Task: Move the task Implement a new remote access system for a company's employees to the section To-Do in the project AgileHero and sort the tasks in the project by Due Date
Action: Mouse moved to (53, 486)
Screenshot: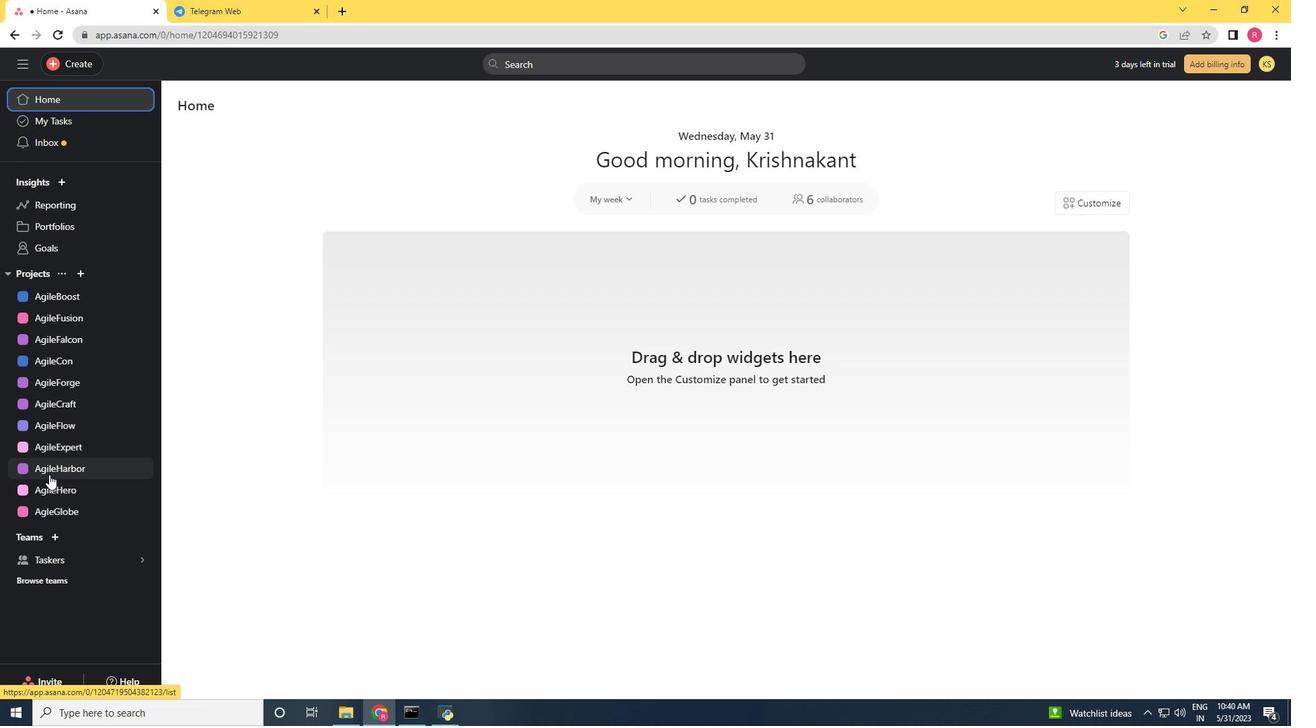 
Action: Mouse pressed left at (53, 486)
Screenshot: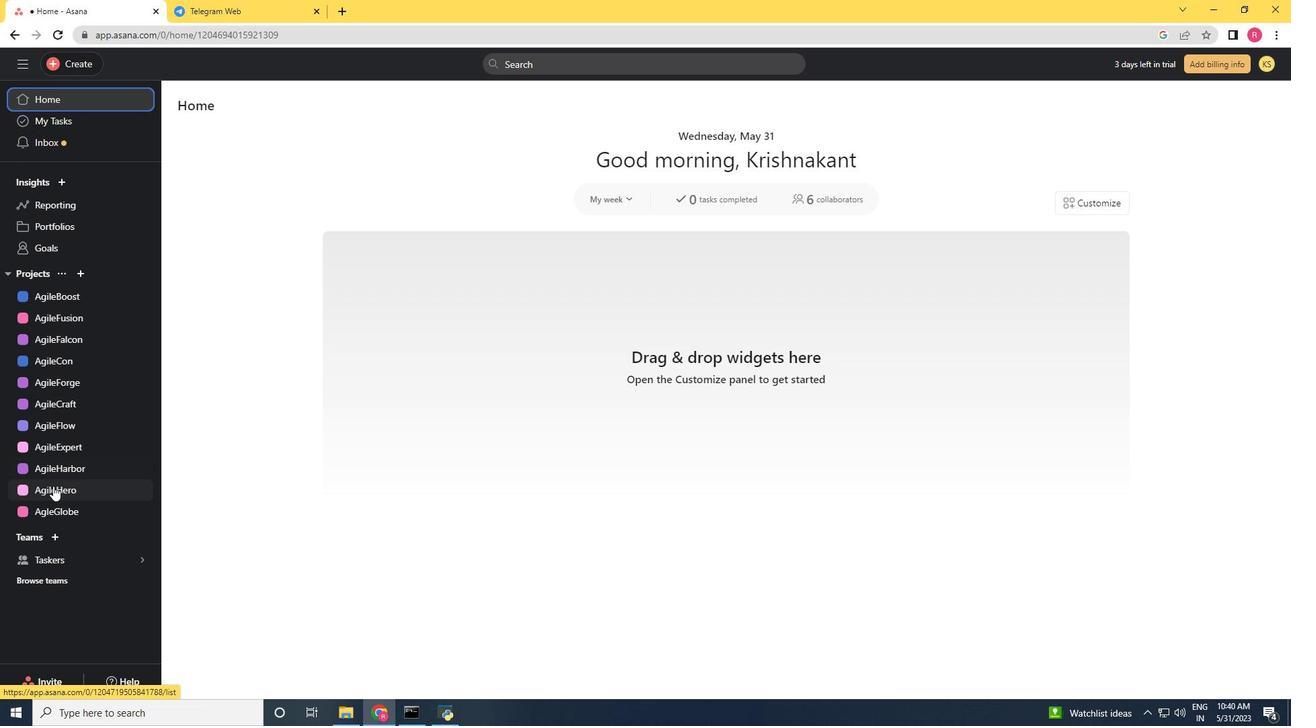 
Action: Mouse moved to (326, 468)
Screenshot: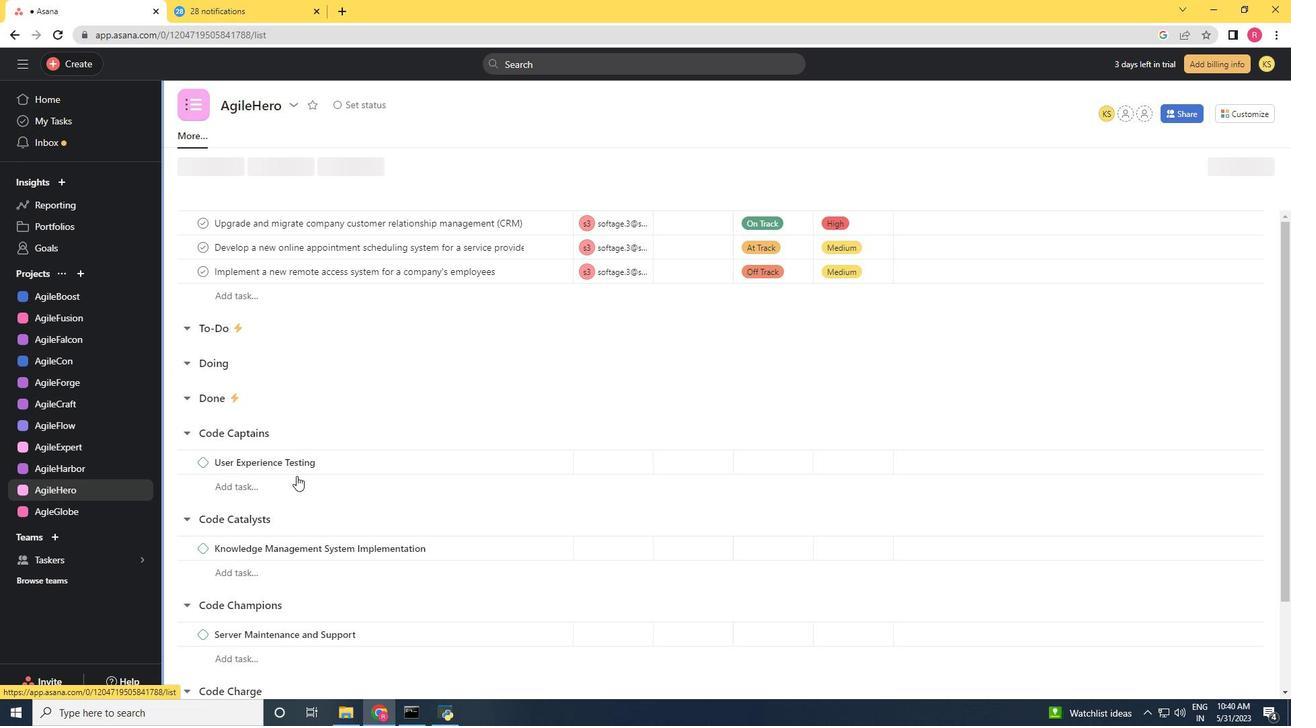 
Action: Mouse scrolled (326, 467) with delta (0, 0)
Screenshot: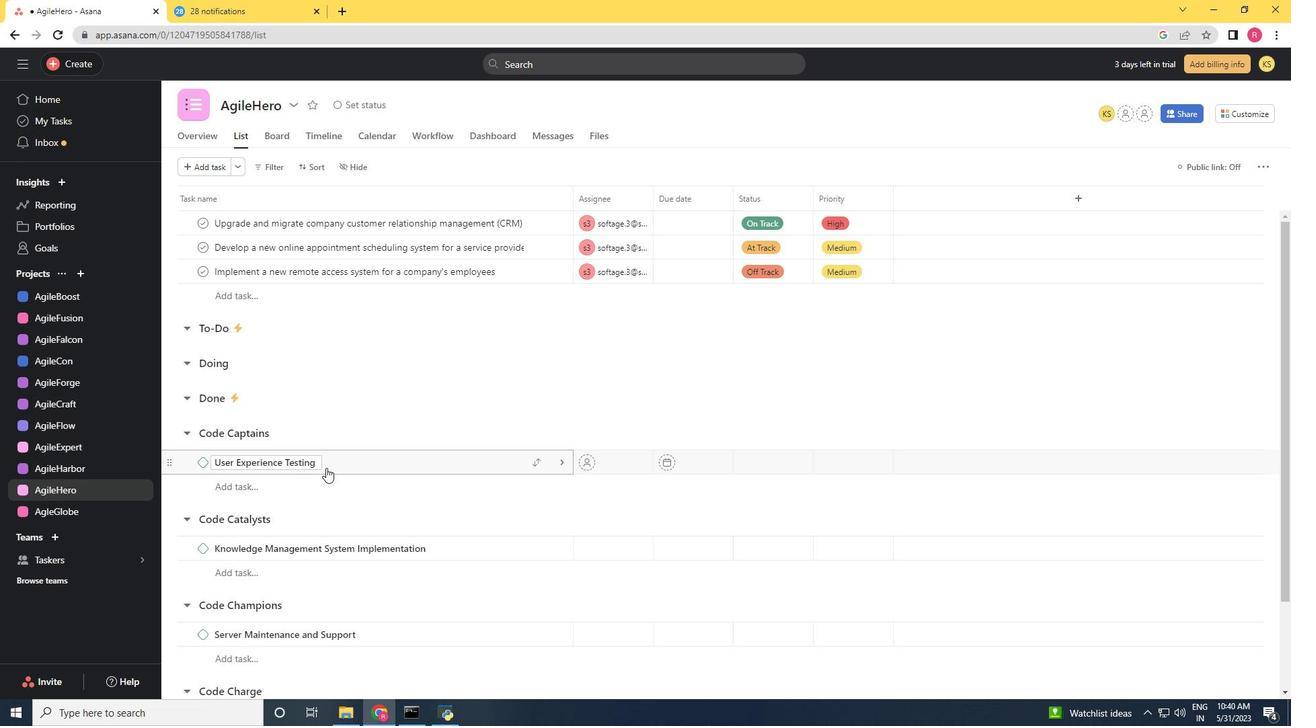 
Action: Mouse scrolled (326, 467) with delta (0, 0)
Screenshot: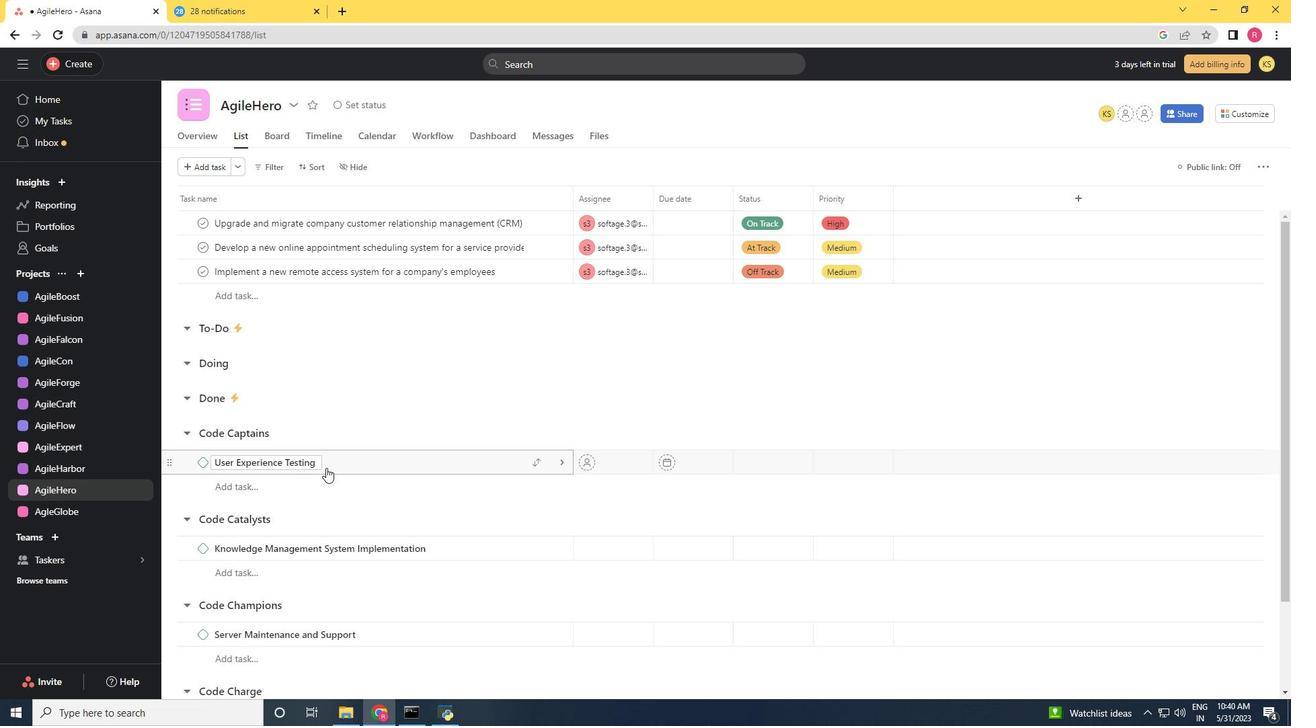 
Action: Mouse moved to (356, 460)
Screenshot: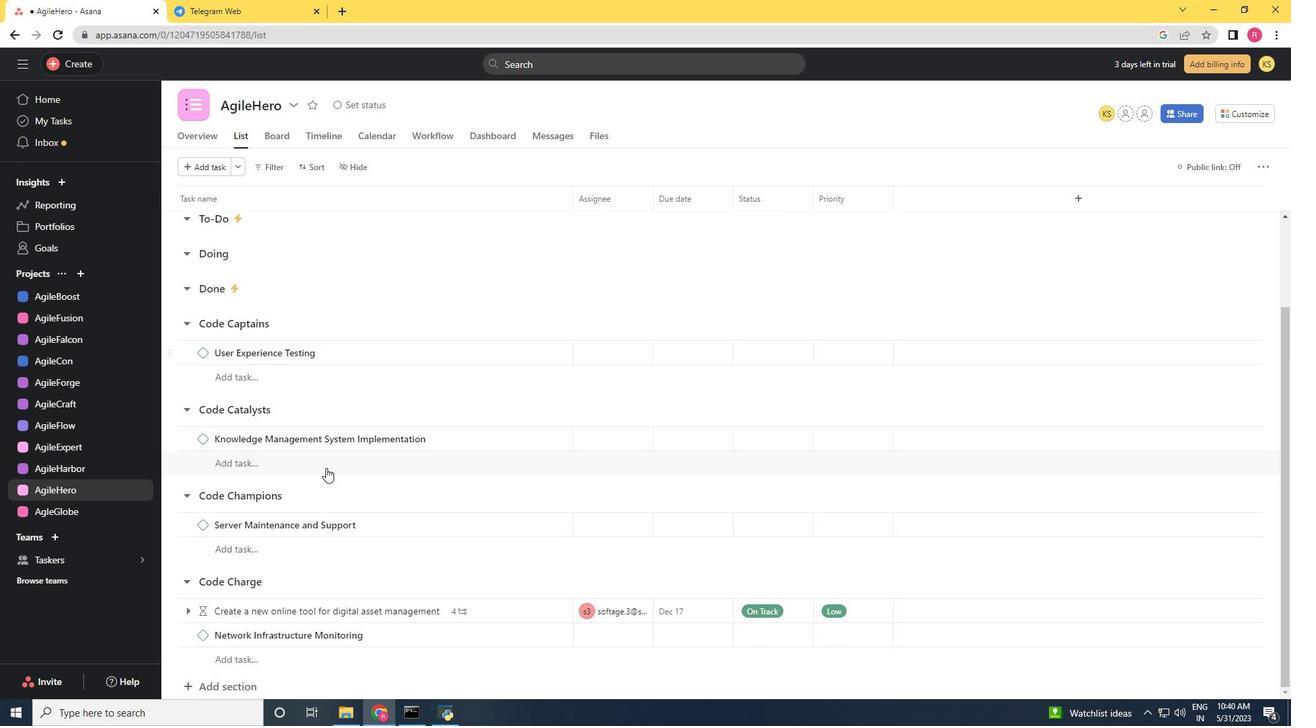 
Action: Mouse scrolled (356, 460) with delta (0, 0)
Screenshot: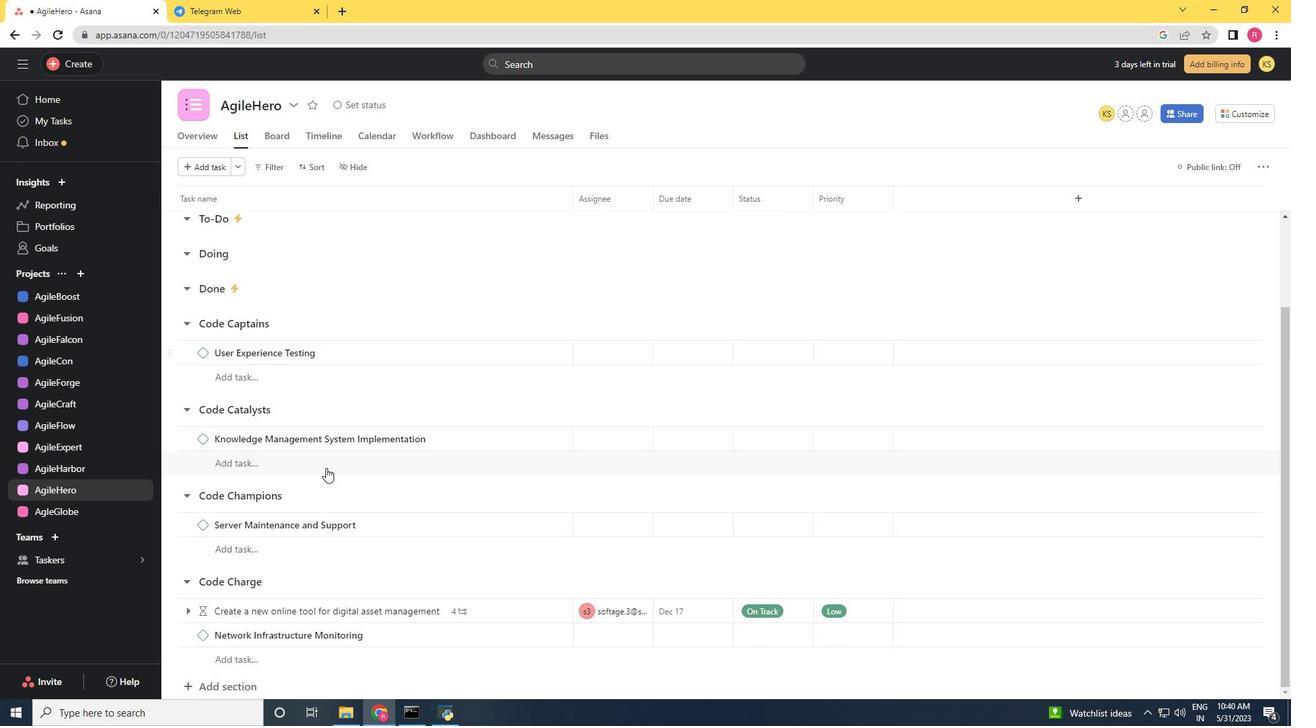 
Action: Mouse scrolled (356, 460) with delta (0, 0)
Screenshot: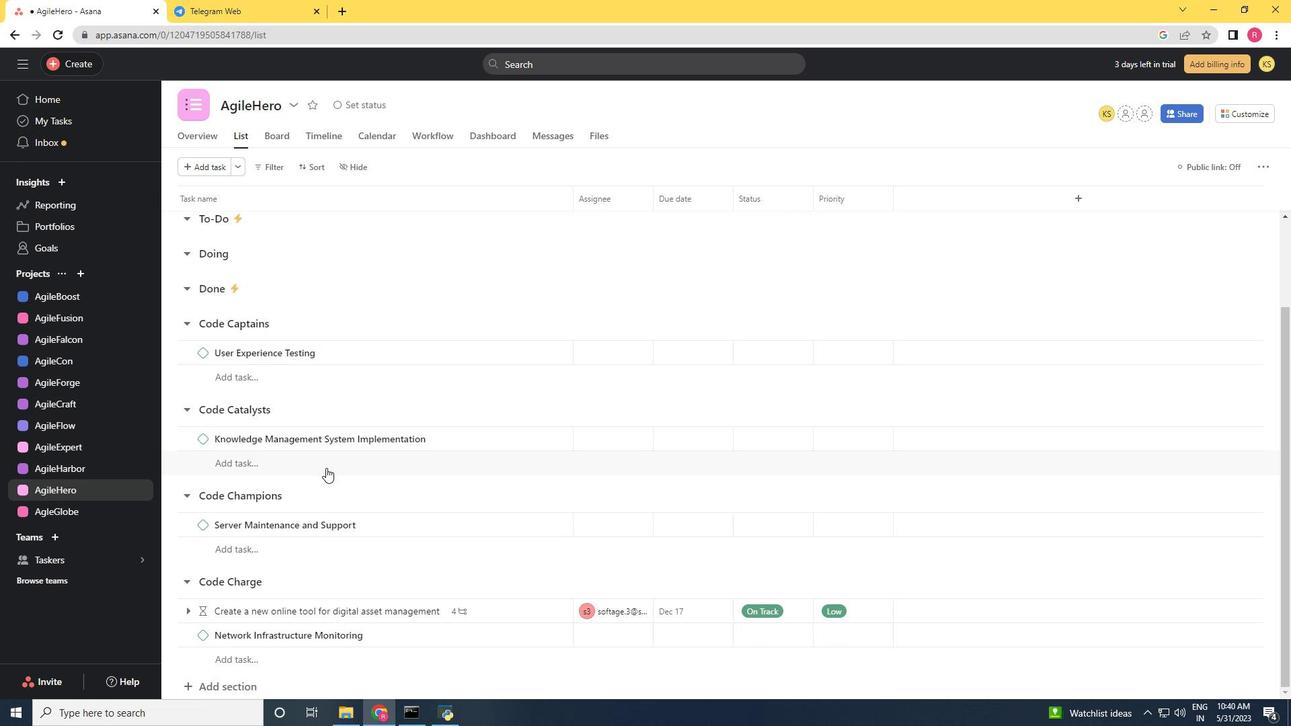 
Action: Mouse scrolled (356, 460) with delta (0, 0)
Screenshot: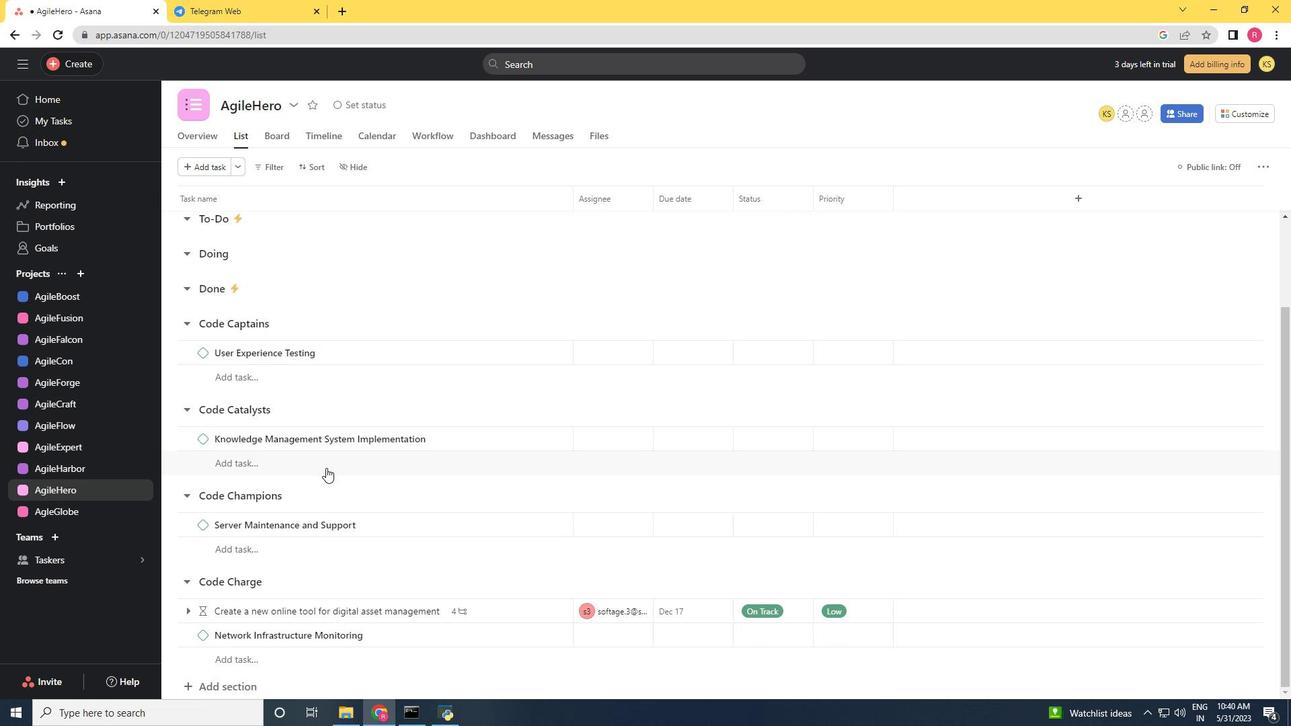 
Action: Mouse scrolled (356, 460) with delta (0, 0)
Screenshot: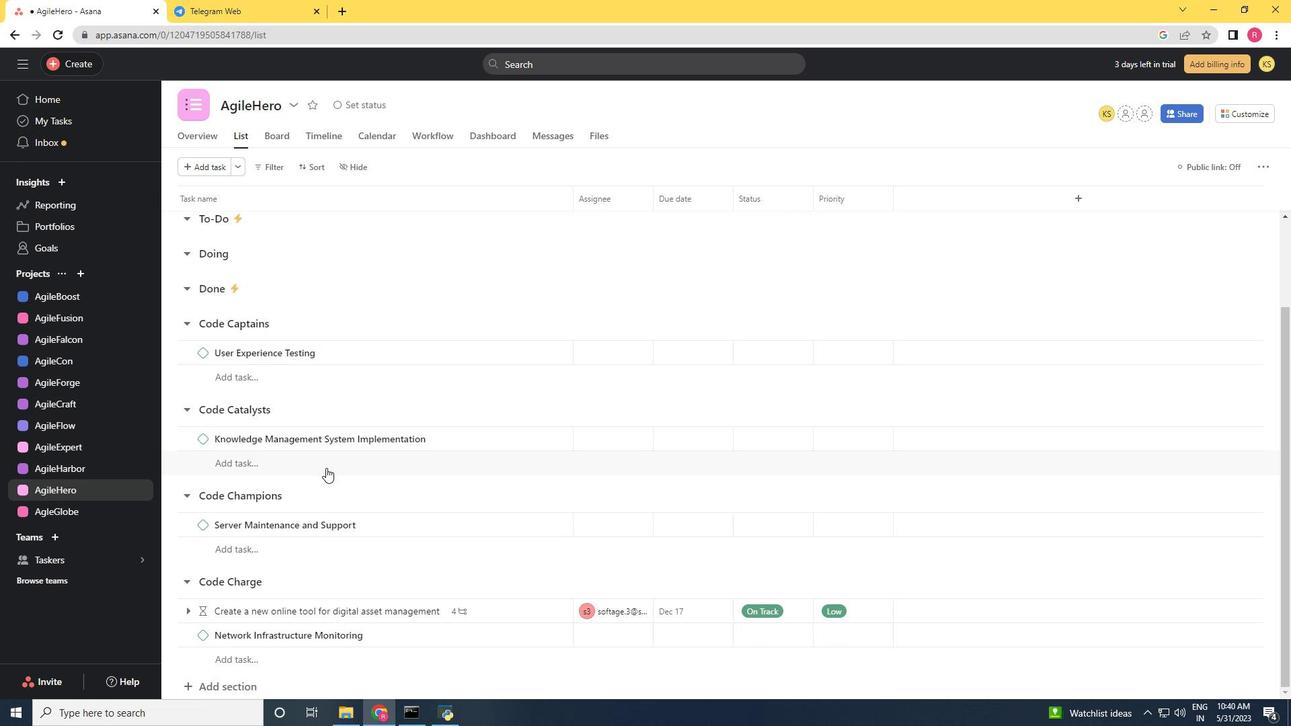 
Action: Mouse scrolled (356, 460) with delta (0, 0)
Screenshot: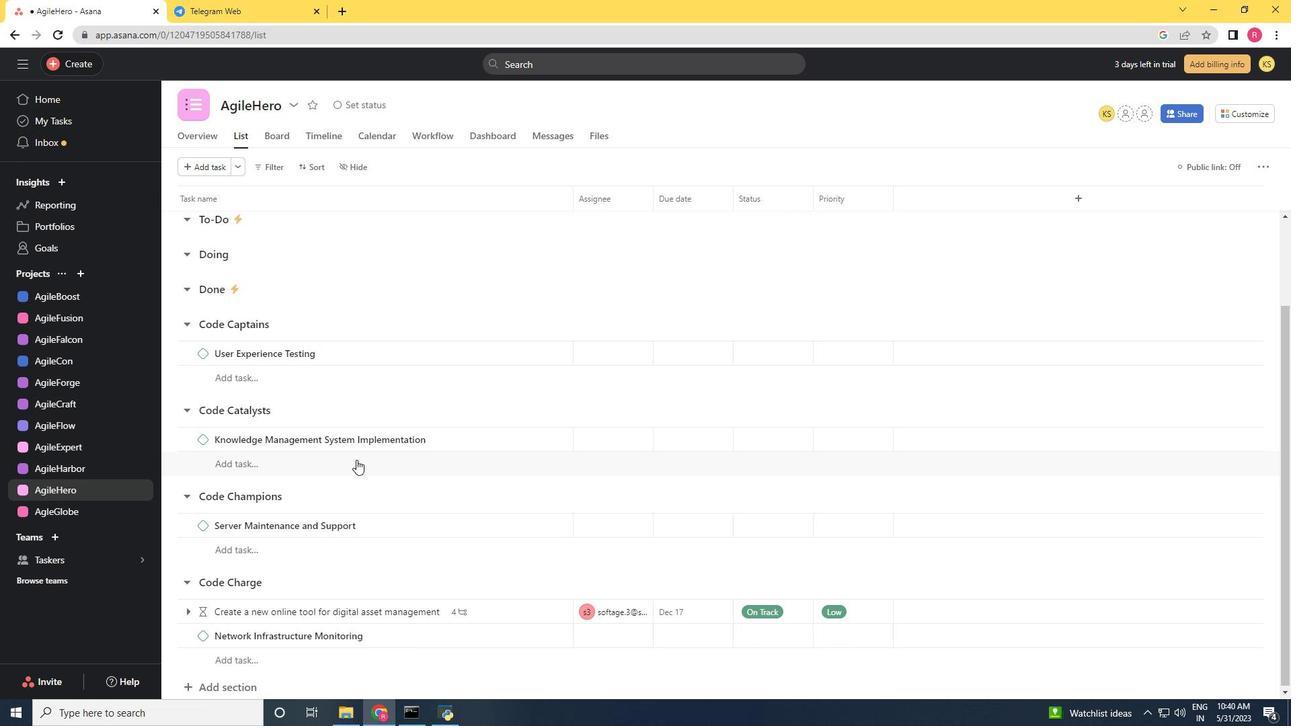 
Action: Mouse moved to (541, 271)
Screenshot: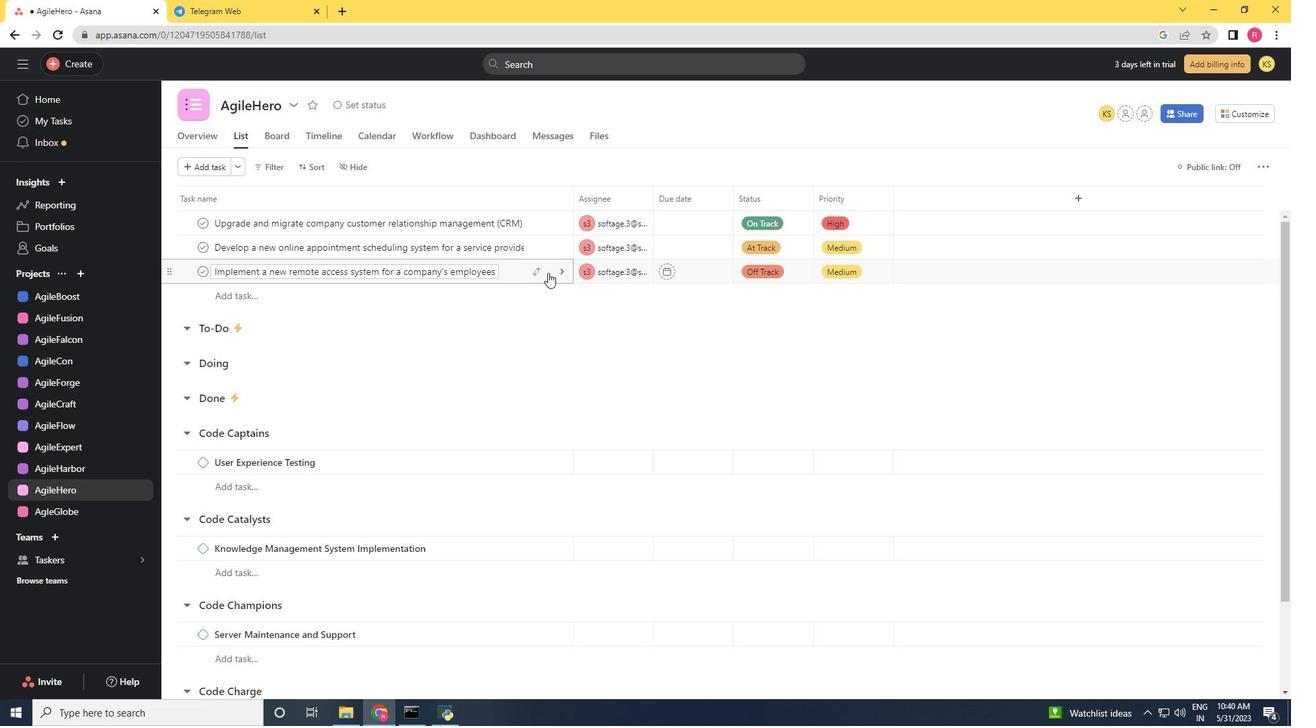 
Action: Mouse pressed left at (541, 271)
Screenshot: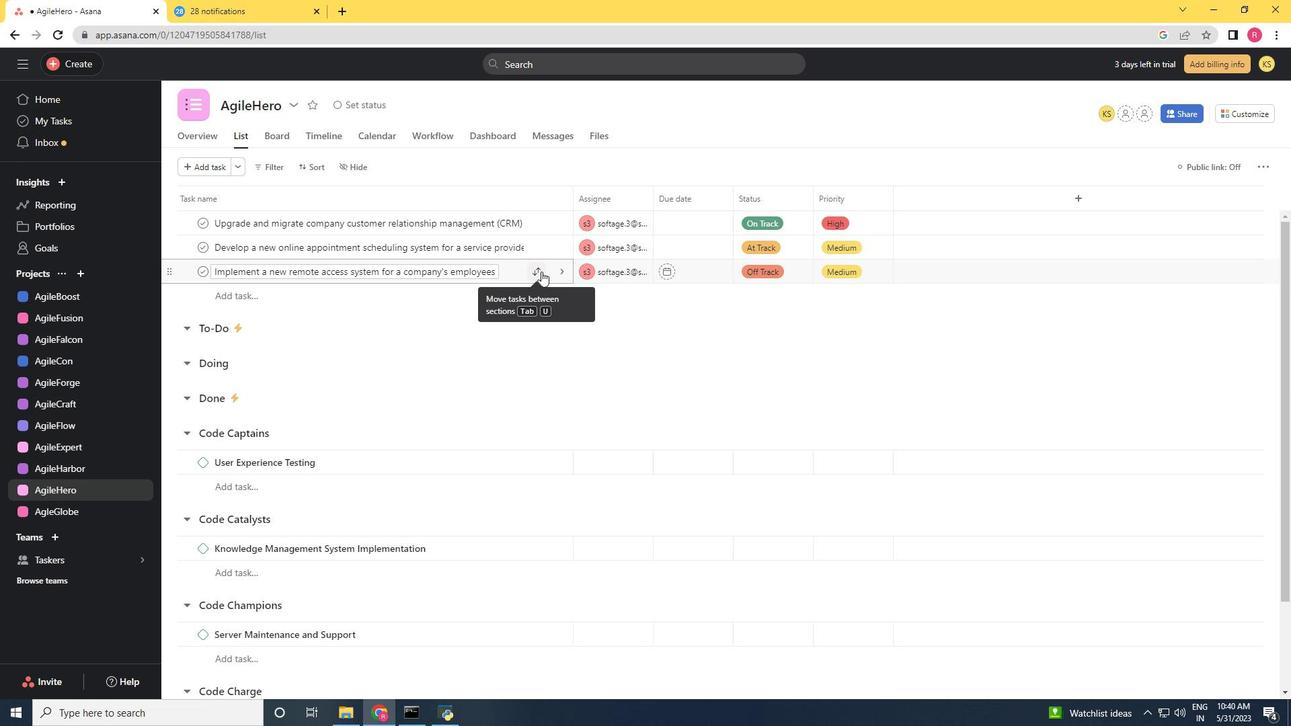 
Action: Mouse moved to (469, 346)
Screenshot: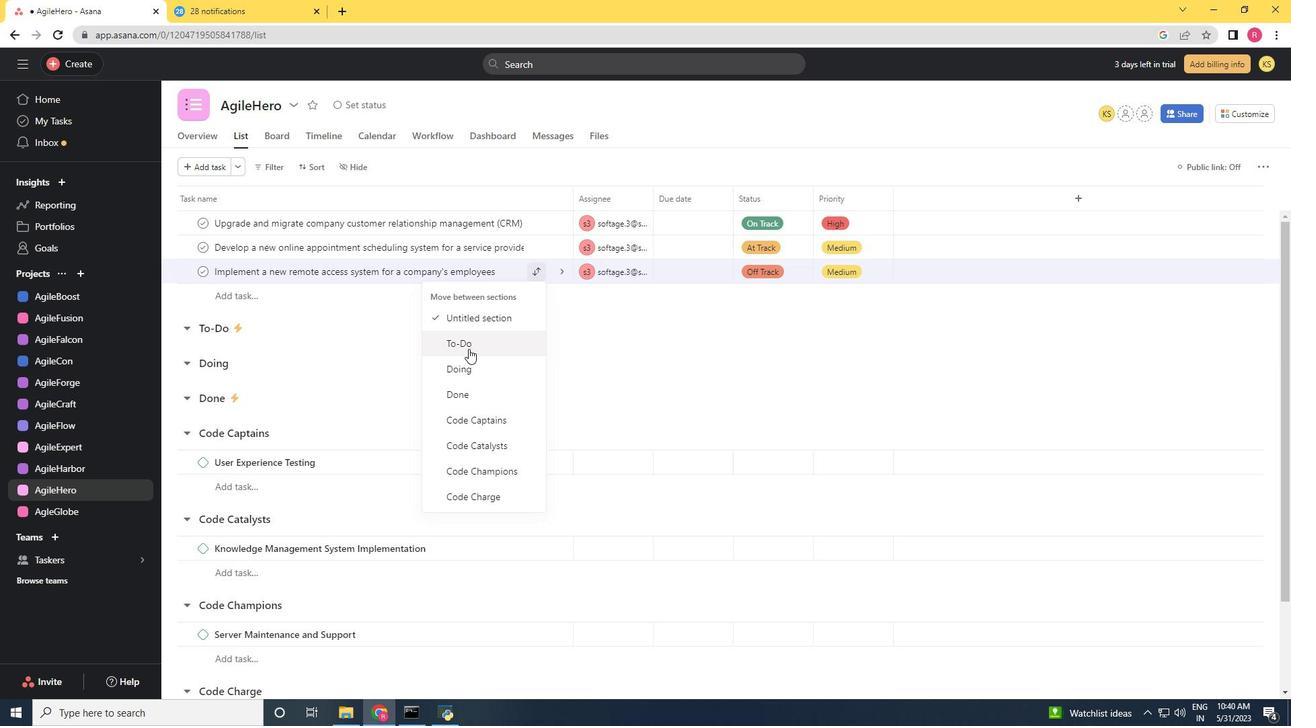 
Action: Mouse pressed left at (469, 346)
Screenshot: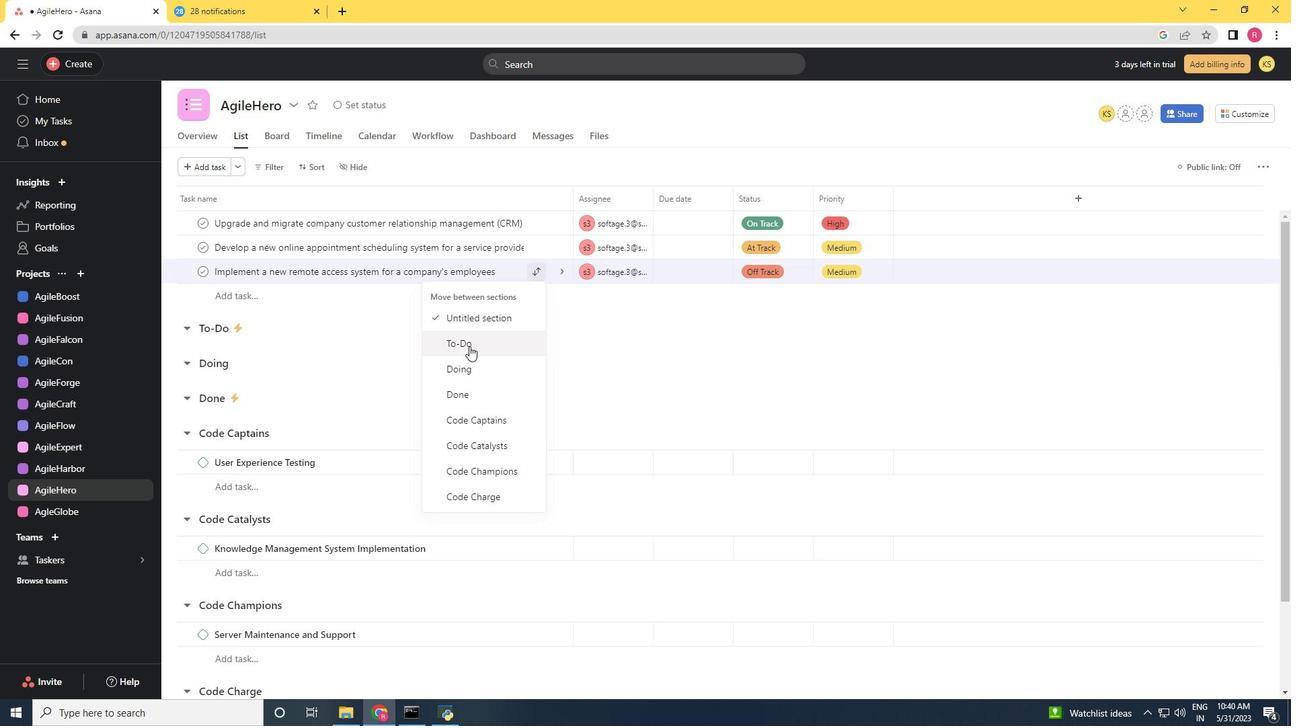 
Action: Mouse moved to (306, 164)
Screenshot: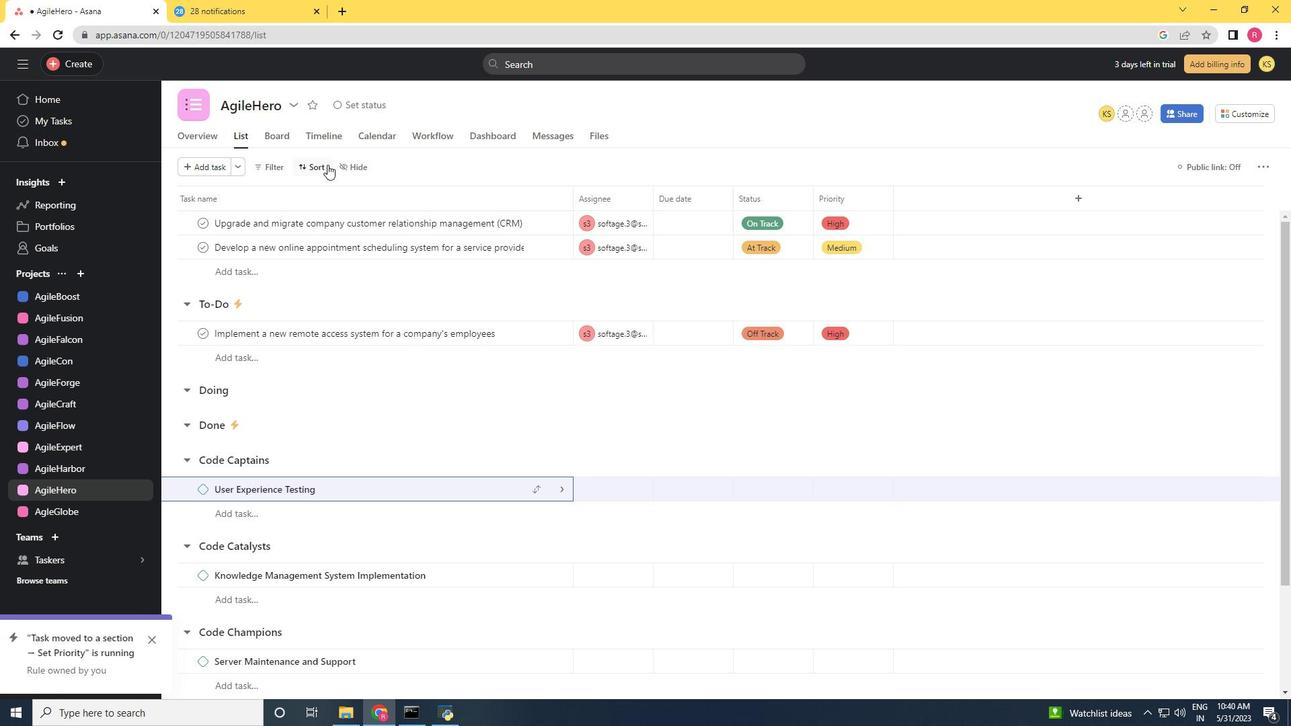 
Action: Mouse pressed left at (306, 164)
Screenshot: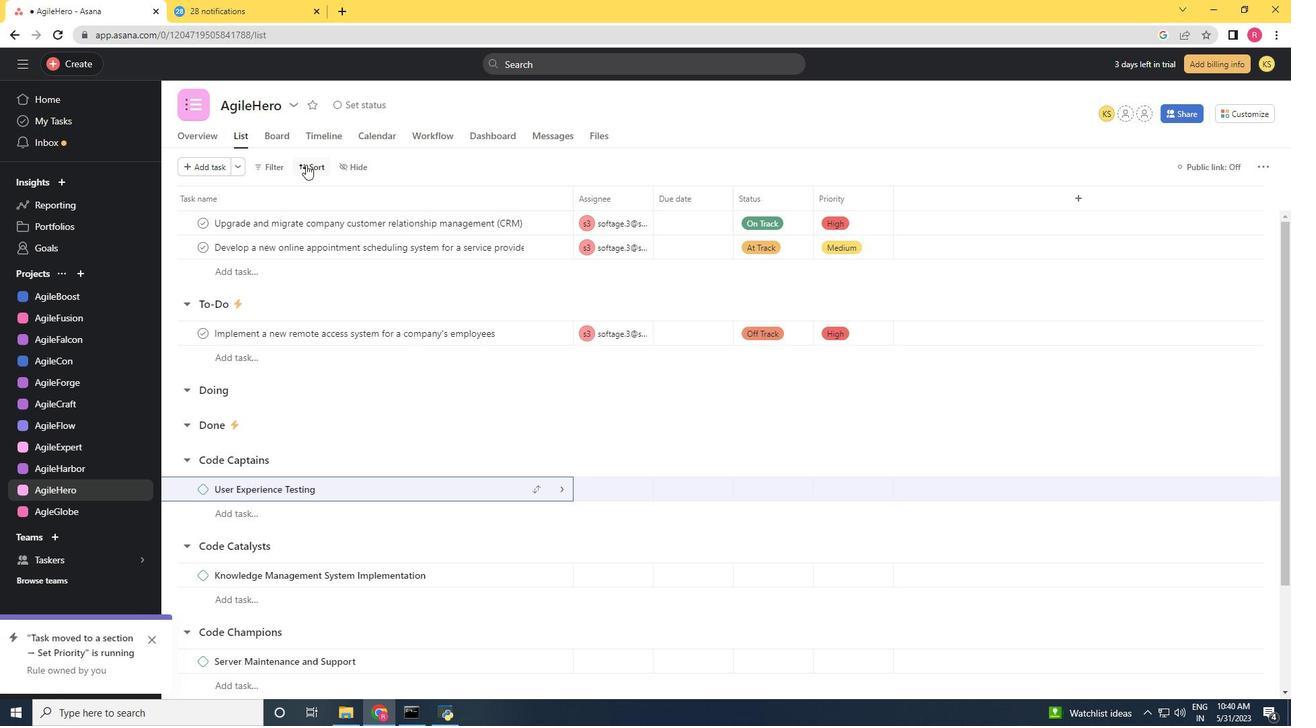 
Action: Mouse moved to (345, 254)
Screenshot: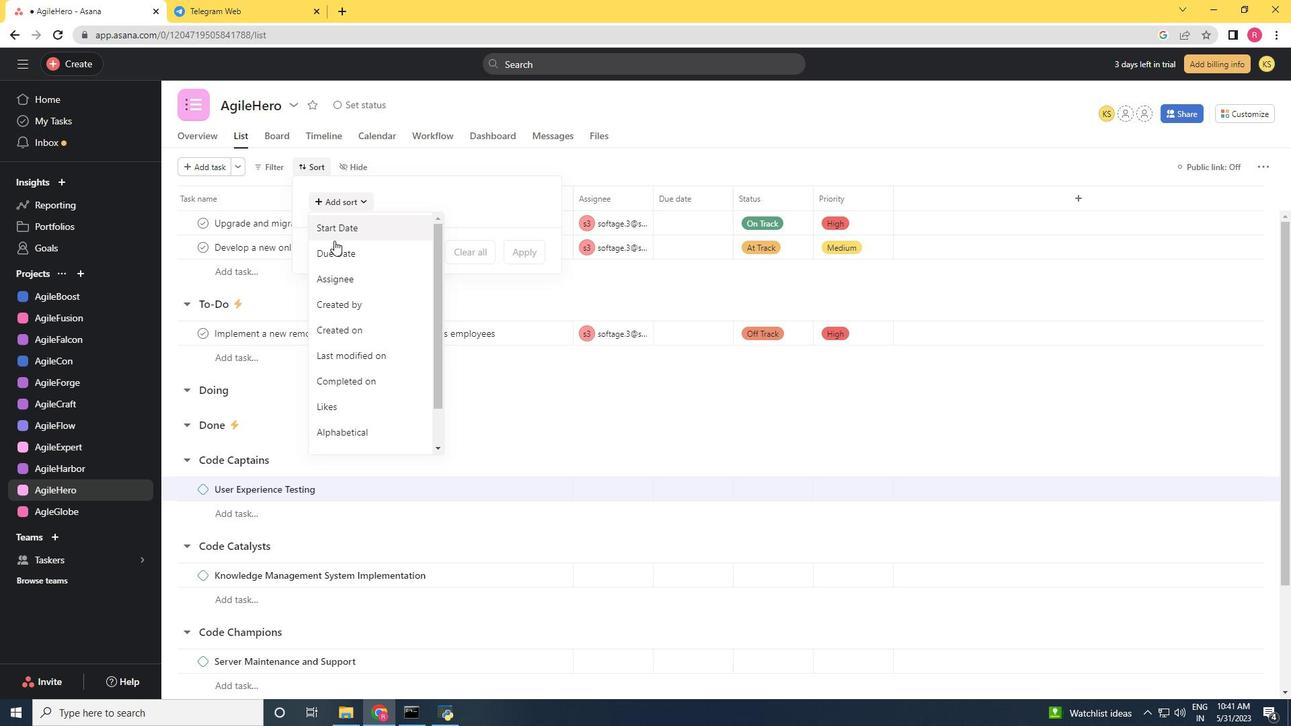 
Action: Mouse pressed left at (345, 254)
Screenshot: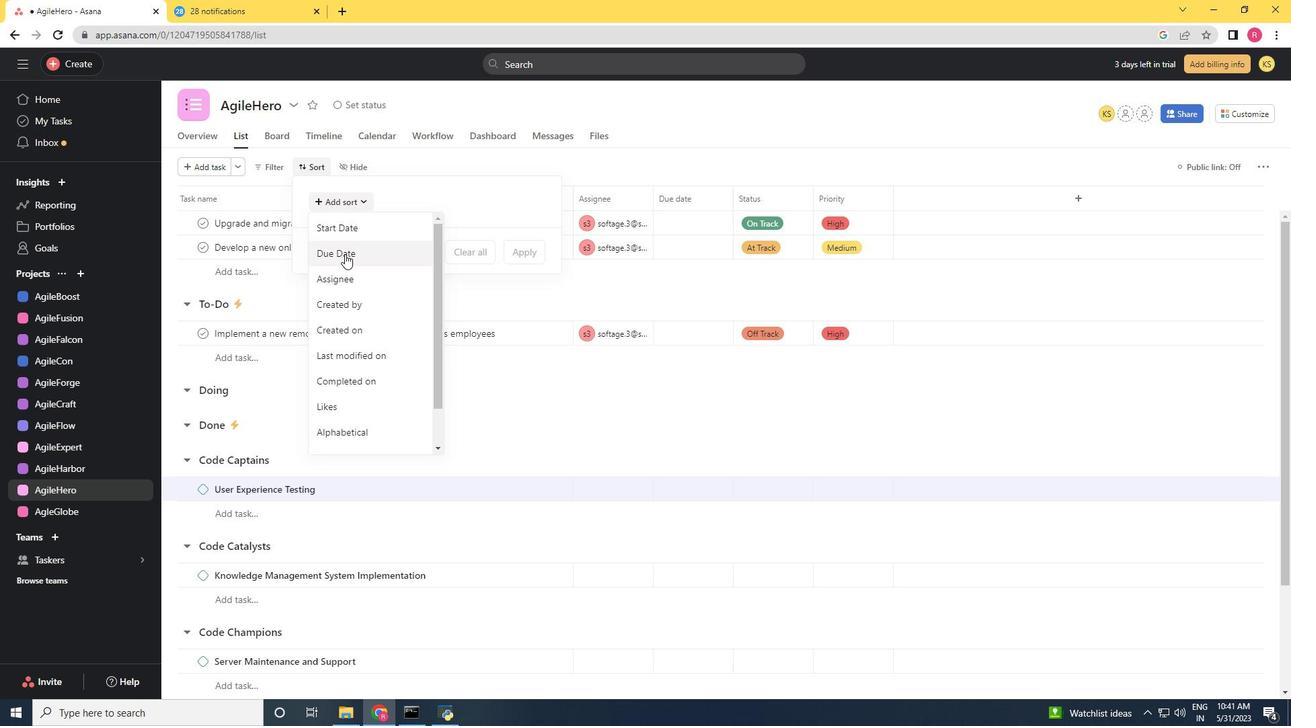 
Action: Mouse moved to (534, 307)
Screenshot: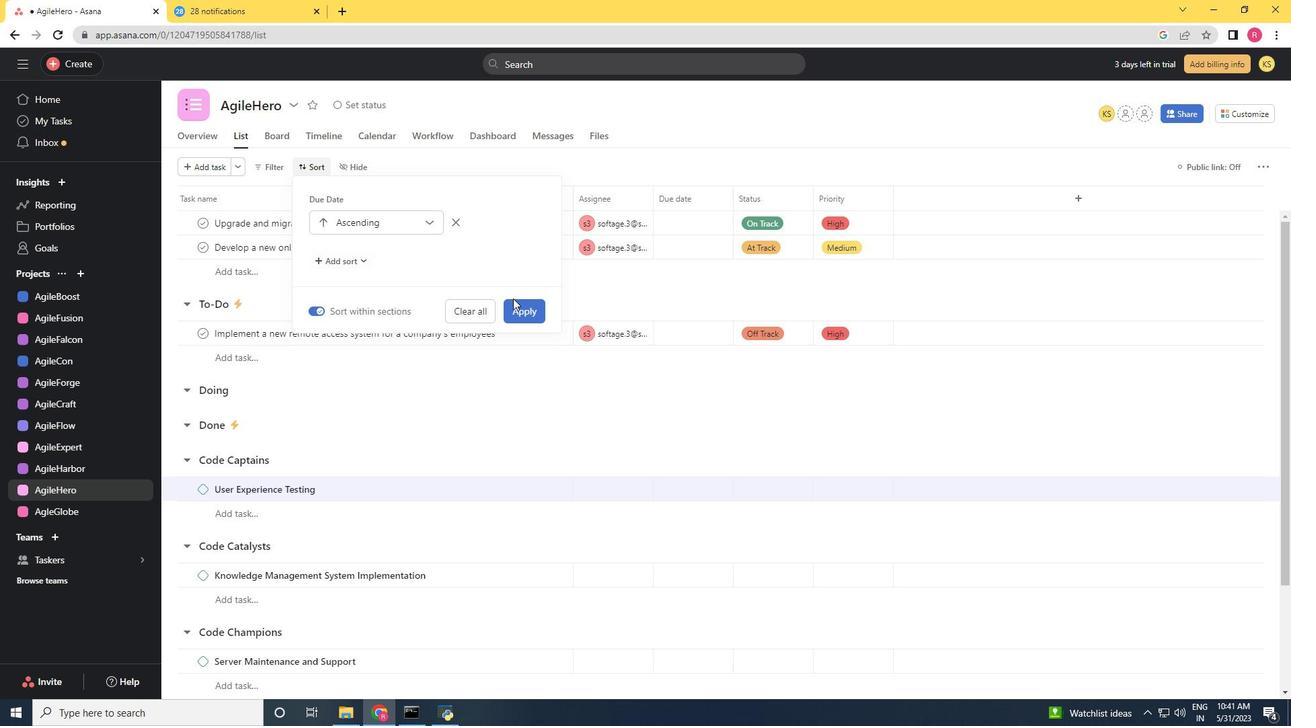 
Action: Mouse pressed left at (534, 307)
Screenshot: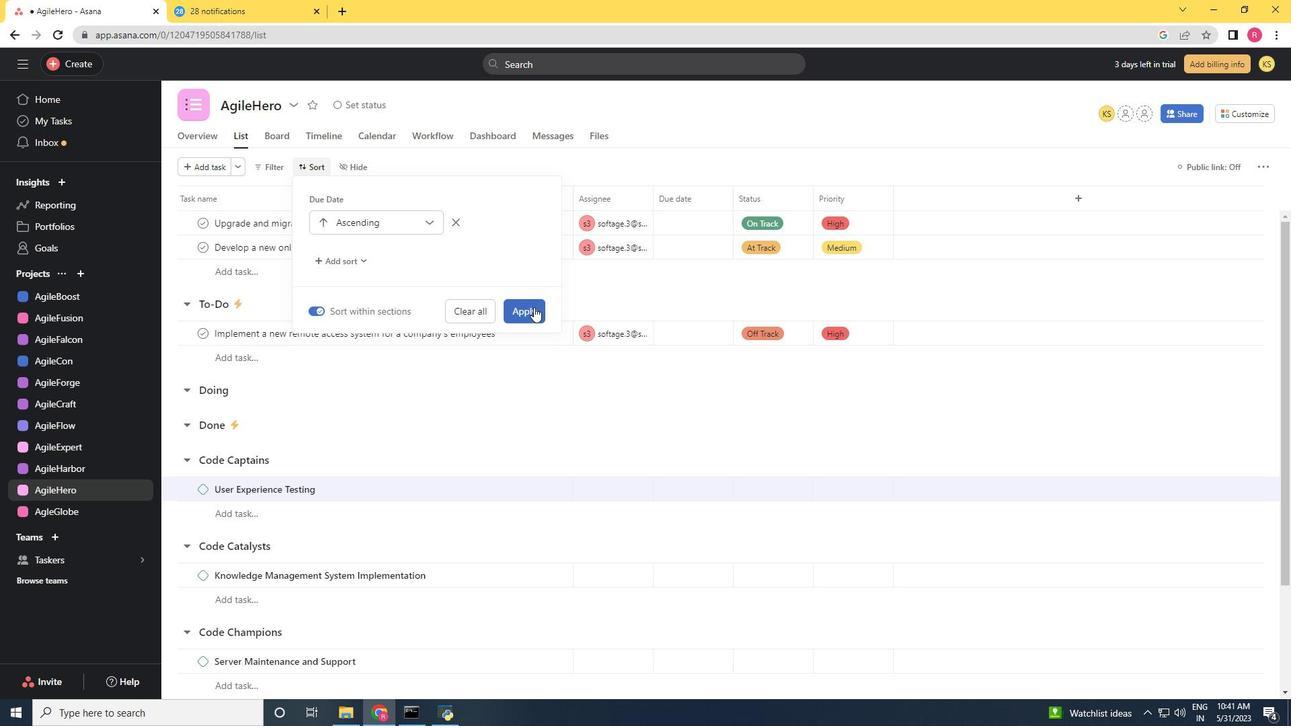 
